 Task: Create a task  Add support for SMS notifications to the mobile app , assign it to team member softage.6@softage.net in the project TransferLine and update the status of the task to  On Track  , set the priority of the task to Low.
Action: Mouse moved to (83, 460)
Screenshot: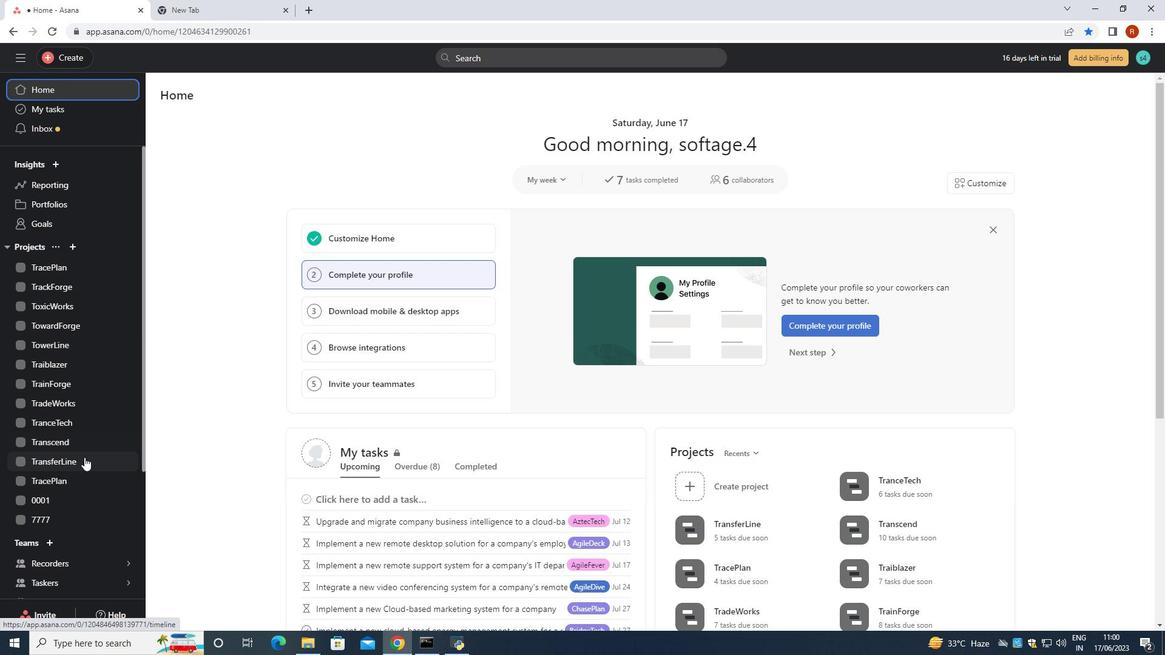 
Action: Mouse pressed left at (83, 460)
Screenshot: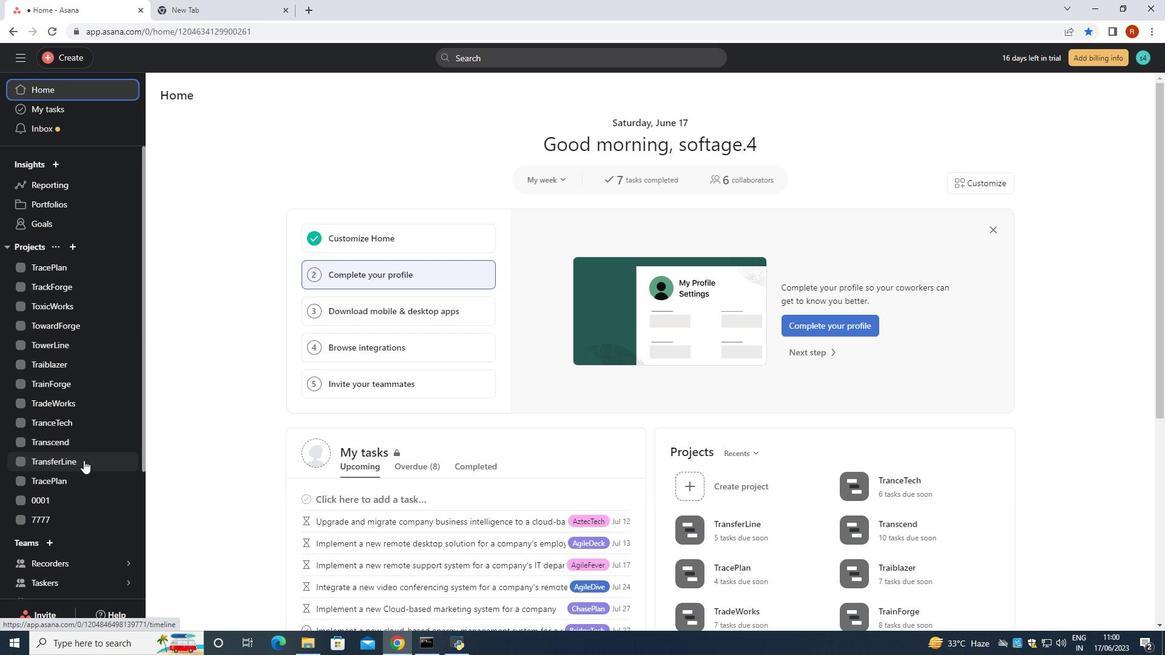 
Action: Mouse moved to (197, 151)
Screenshot: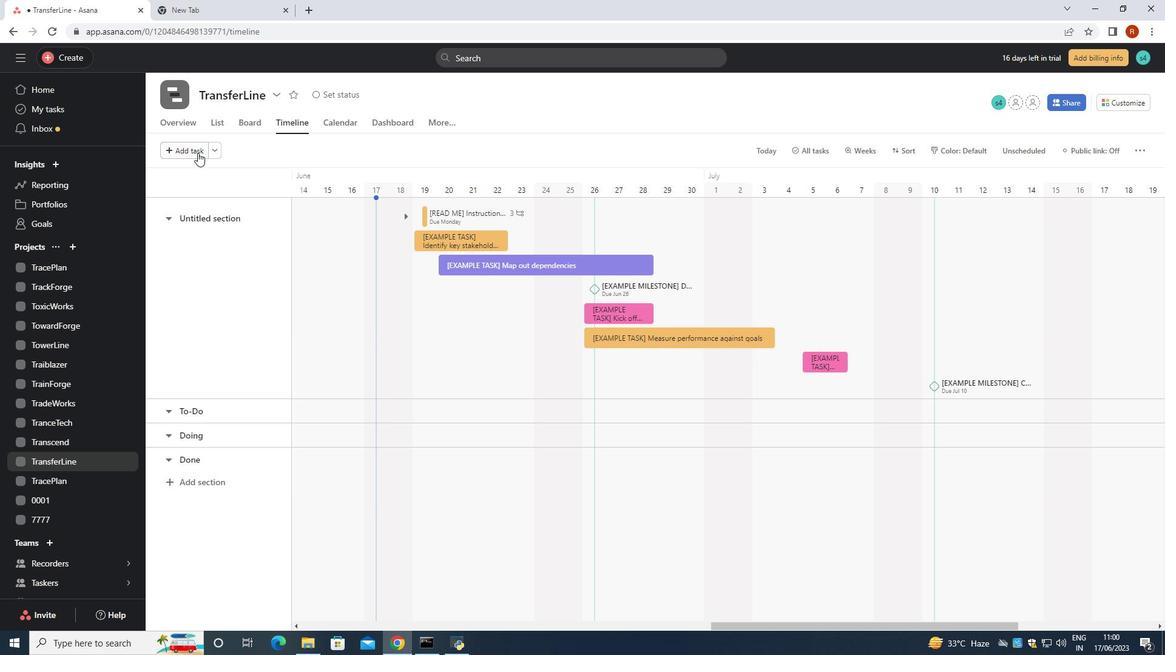 
Action: Mouse pressed left at (197, 151)
Screenshot: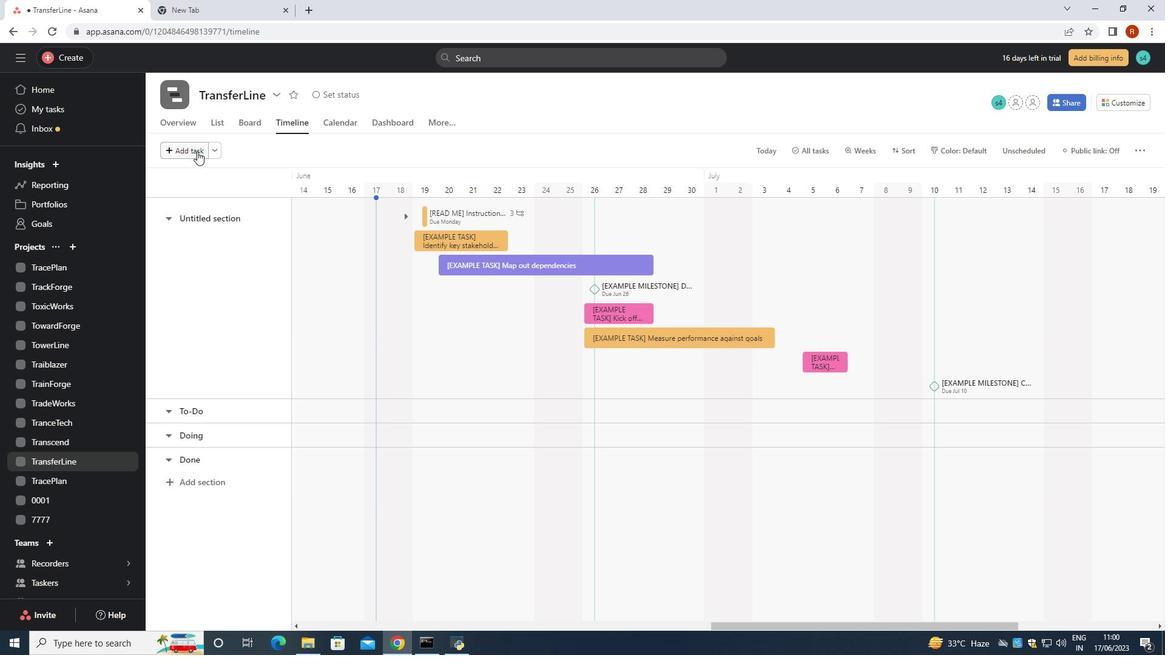
Action: Mouse moved to (194, 148)
Screenshot: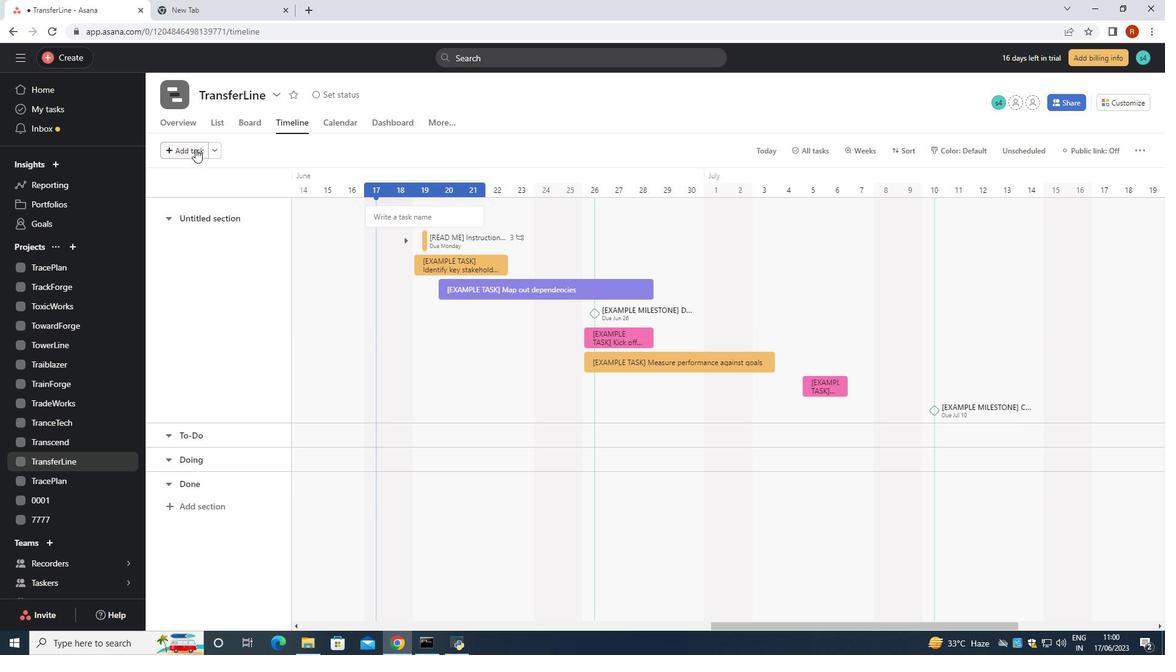
Action: Key pressed <Key.shift>Add<Key.space>support<Key.space>for<Key.space><Key.caps_lock>SMS<Key.caps_lock><Key.space>notification<Key.space>to<Key.space>the<Key.space>mobile<Key.space>app
Screenshot: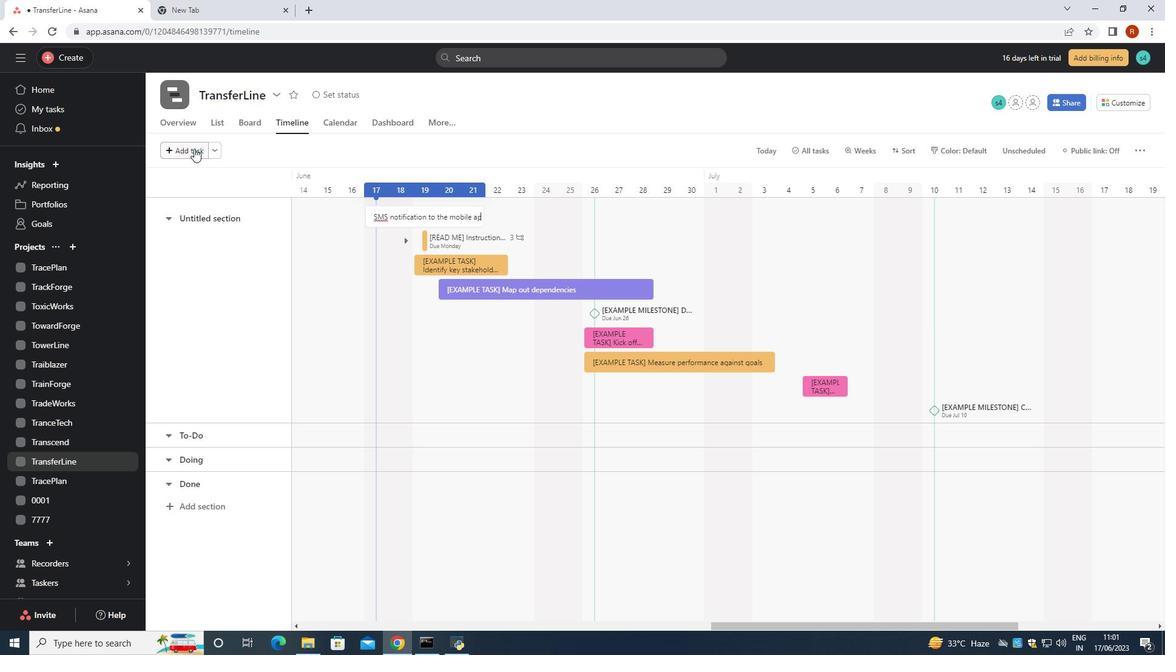 
Action: Mouse moved to (455, 219)
Screenshot: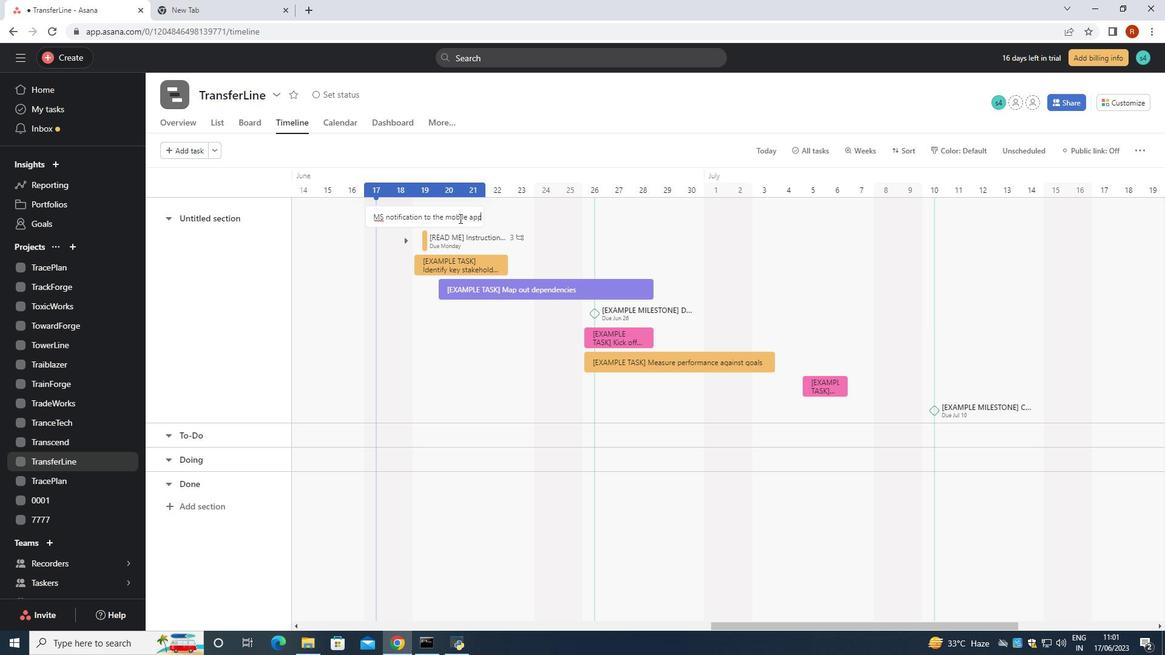 
Action: Mouse pressed left at (455, 219)
Screenshot: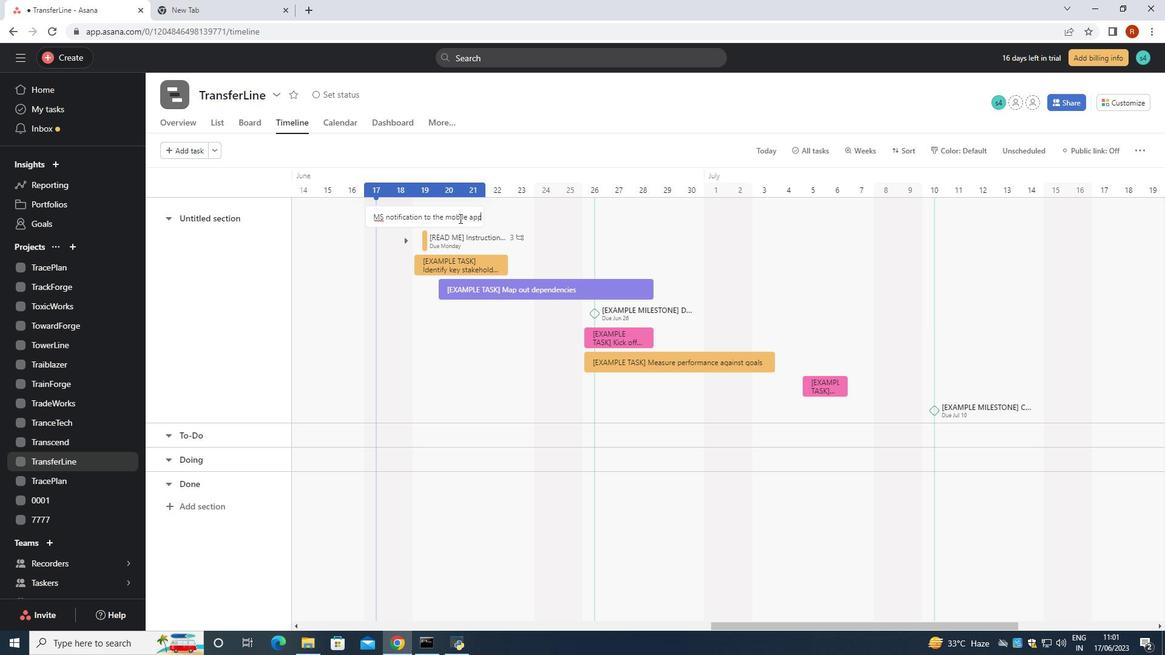 
Action: Mouse moved to (853, 217)
Screenshot: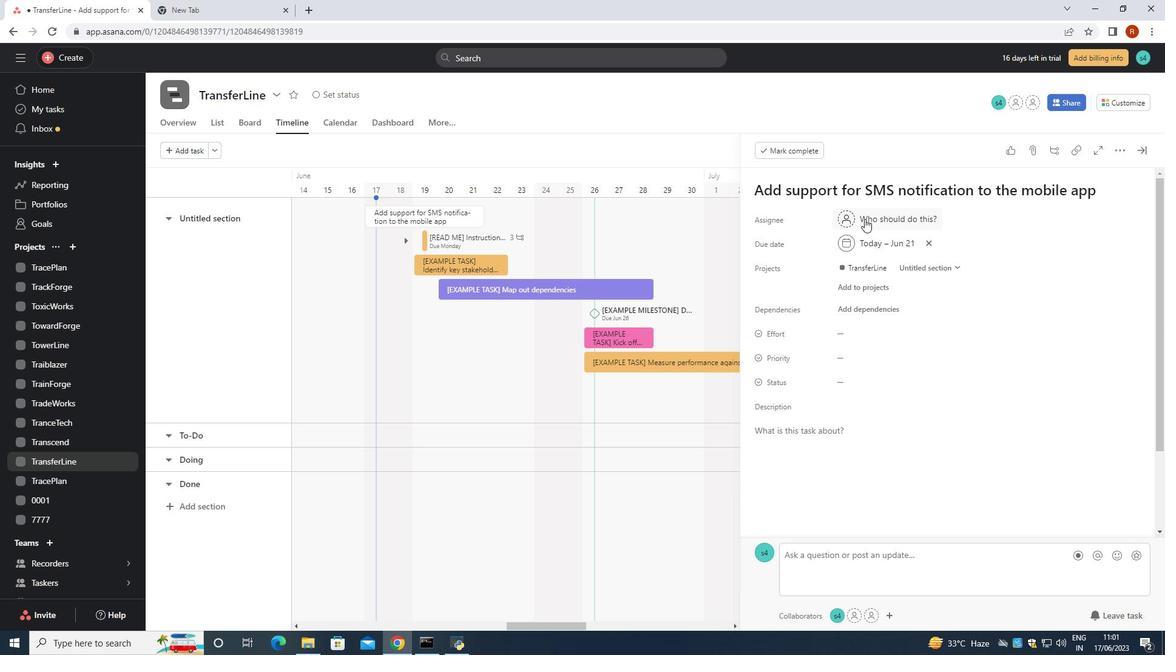 
Action: Mouse pressed left at (853, 217)
Screenshot: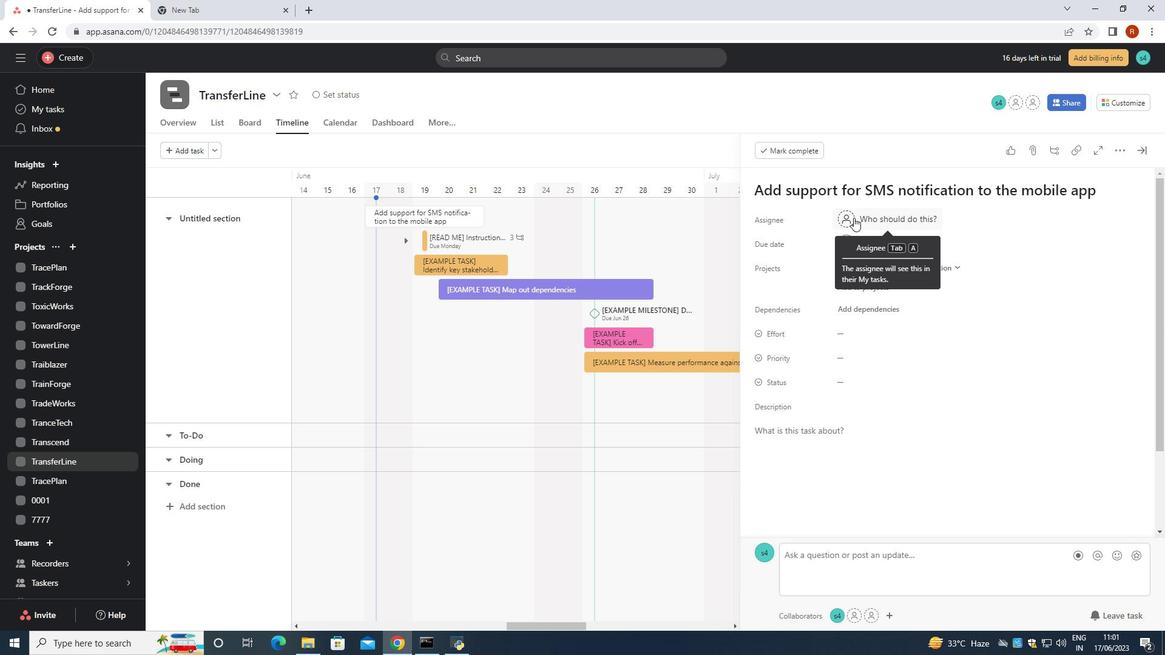 
Action: Mouse moved to (769, 159)
Screenshot: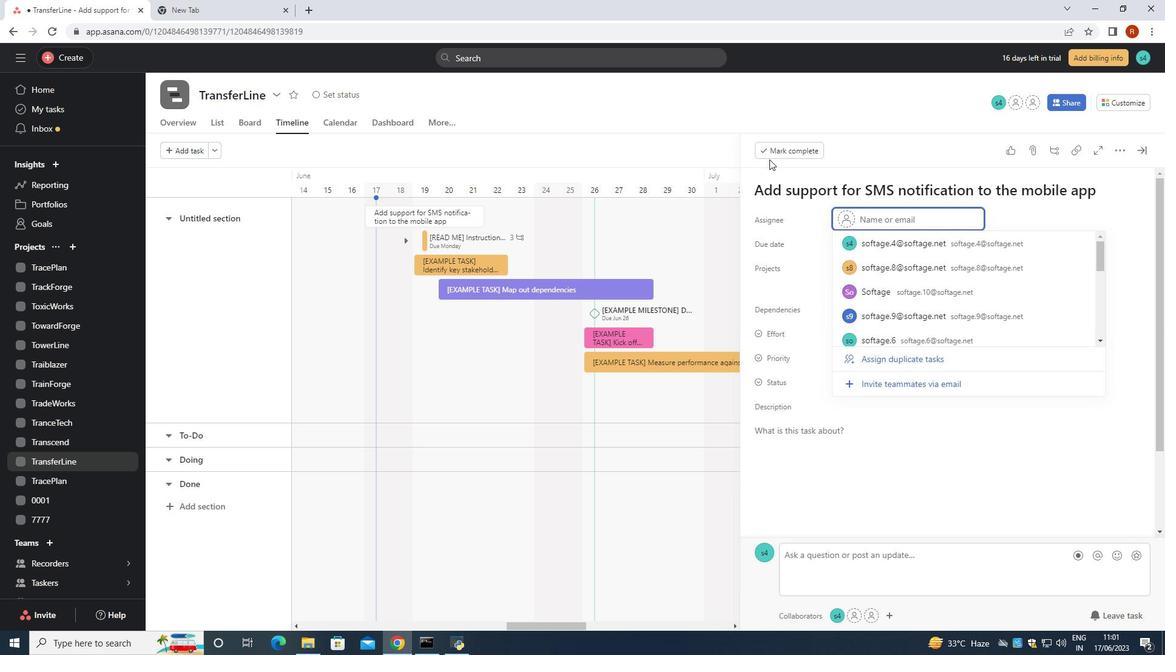 
Action: Key pressed softage.6<Key.shift>@softage.net
Screenshot: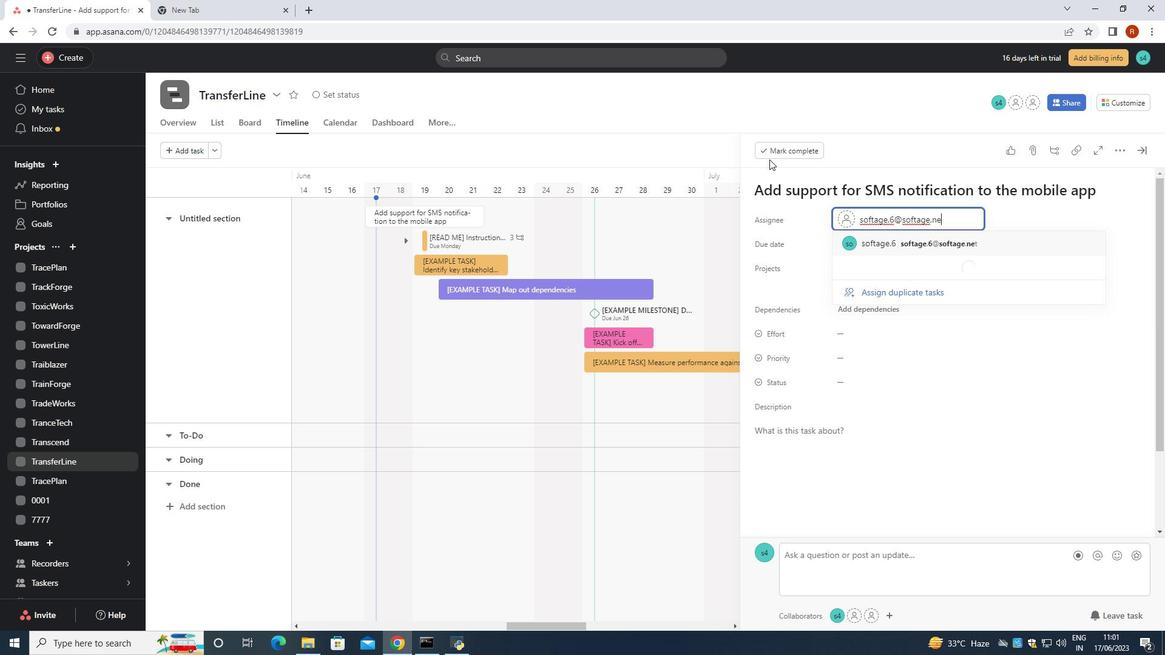 
Action: Mouse moved to (938, 242)
Screenshot: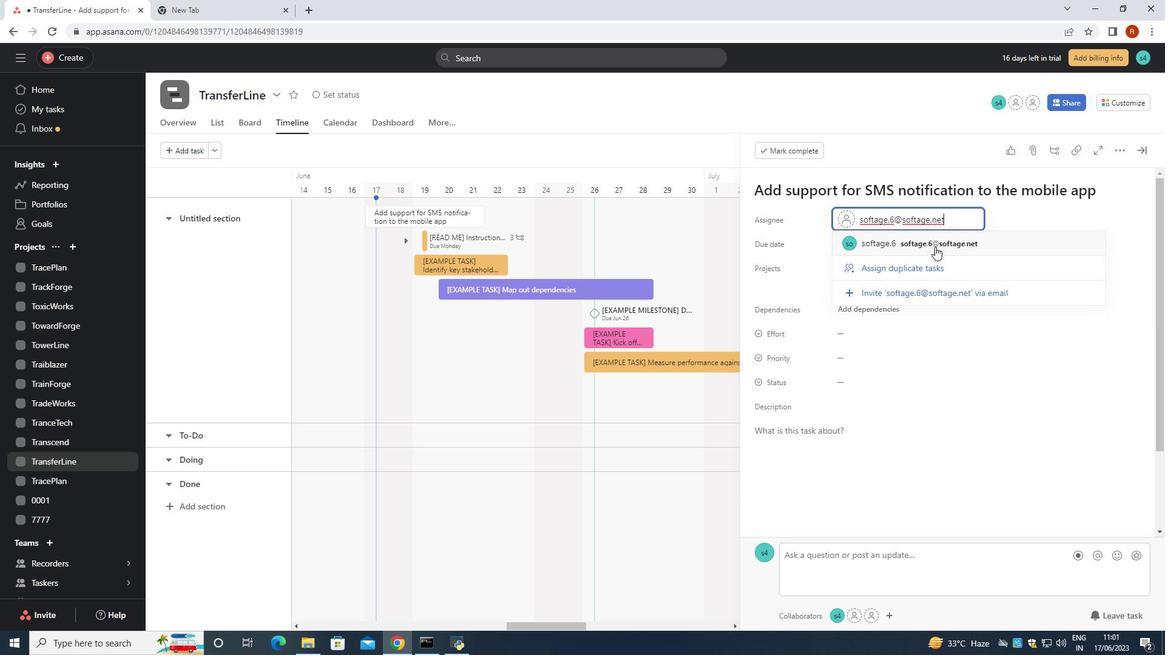 
Action: Mouse pressed left at (938, 242)
Screenshot: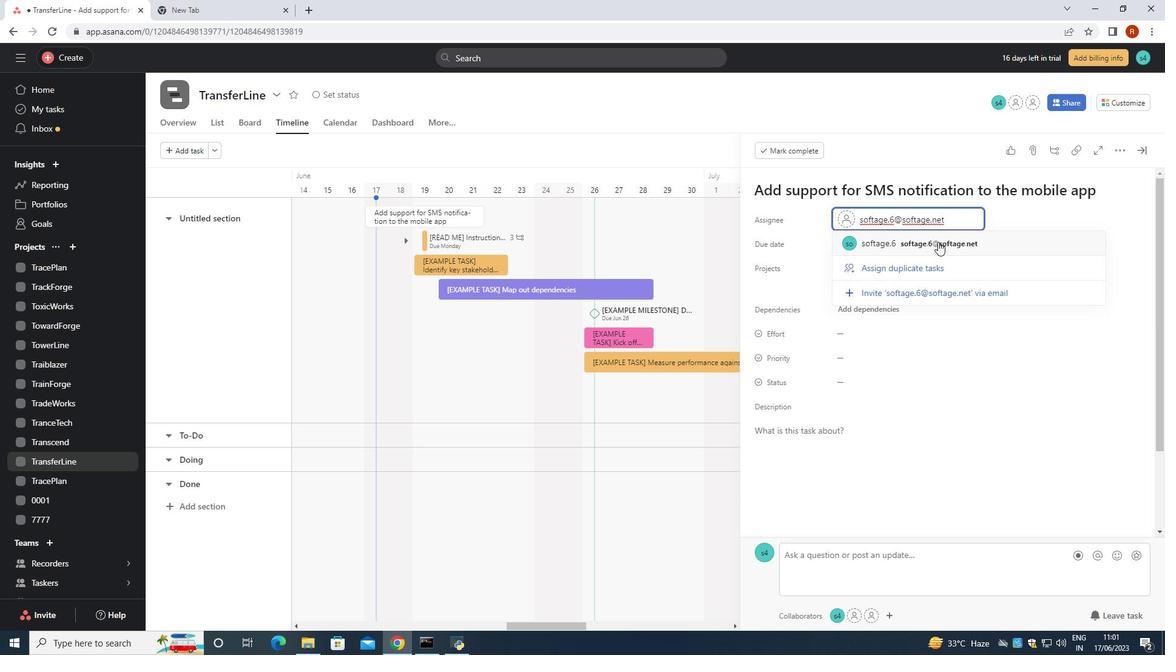 
Action: Mouse moved to (849, 385)
Screenshot: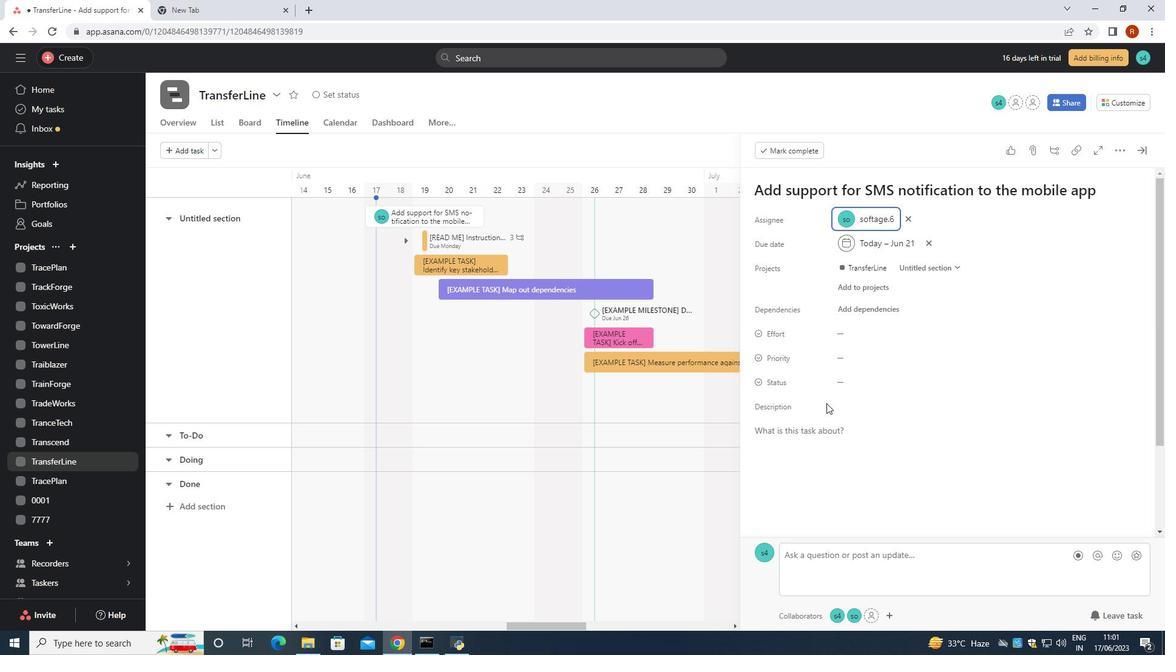 
Action: Mouse pressed left at (849, 385)
Screenshot: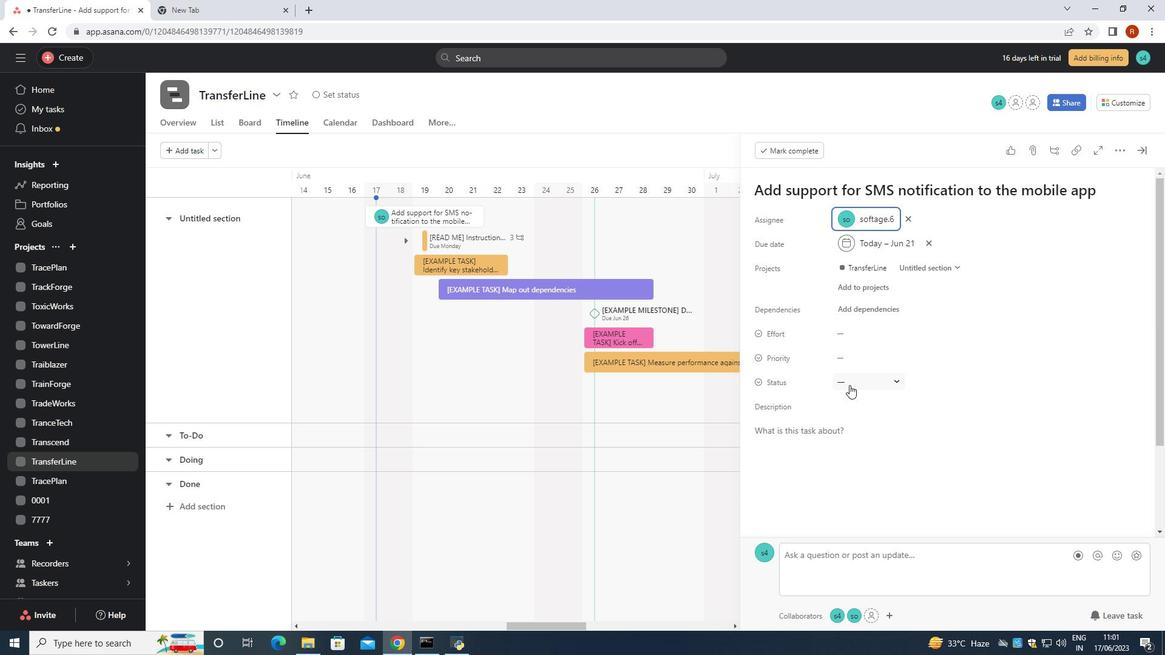 
Action: Mouse moved to (878, 427)
Screenshot: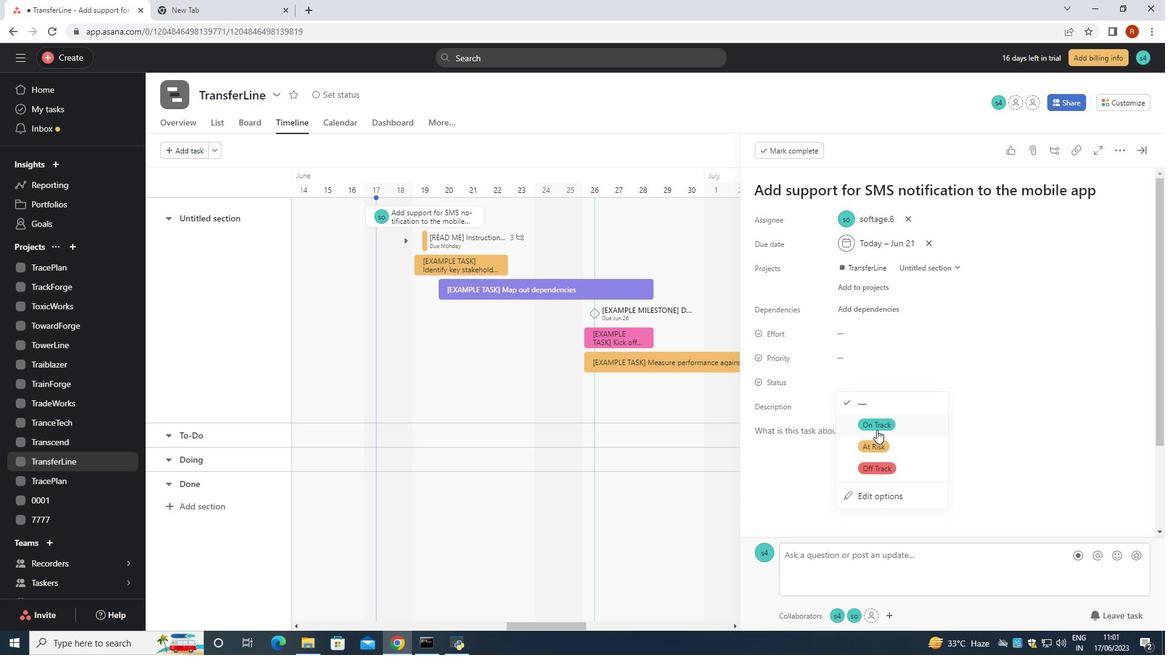 
Action: Mouse pressed left at (878, 427)
Screenshot: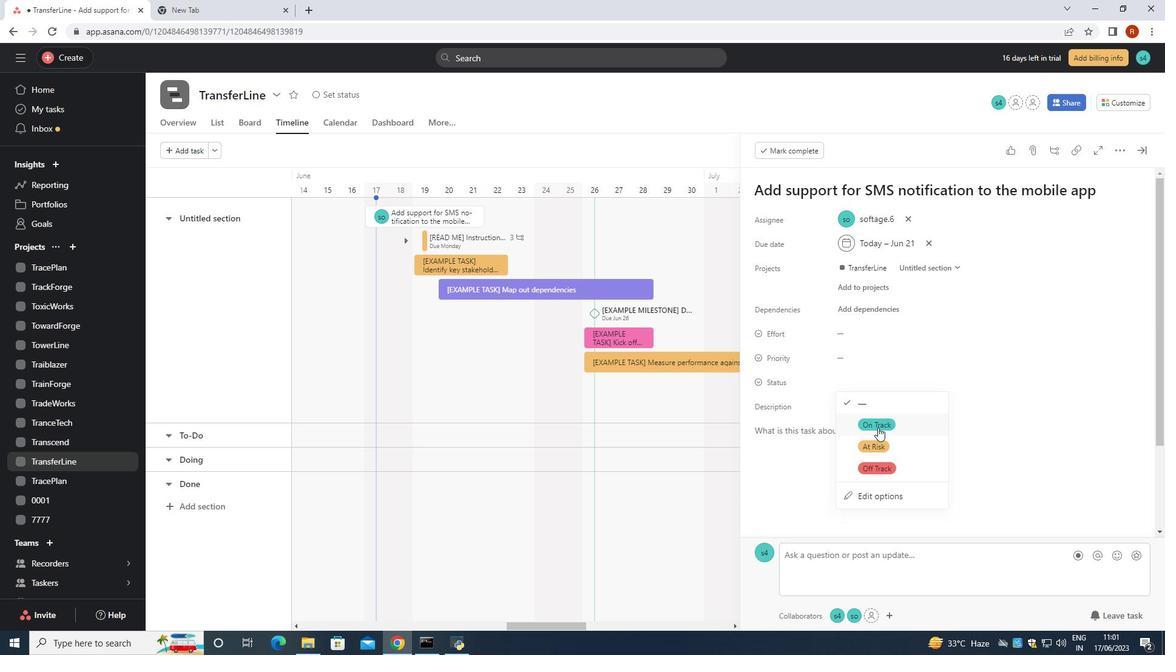 
Action: Mouse moved to (850, 361)
Screenshot: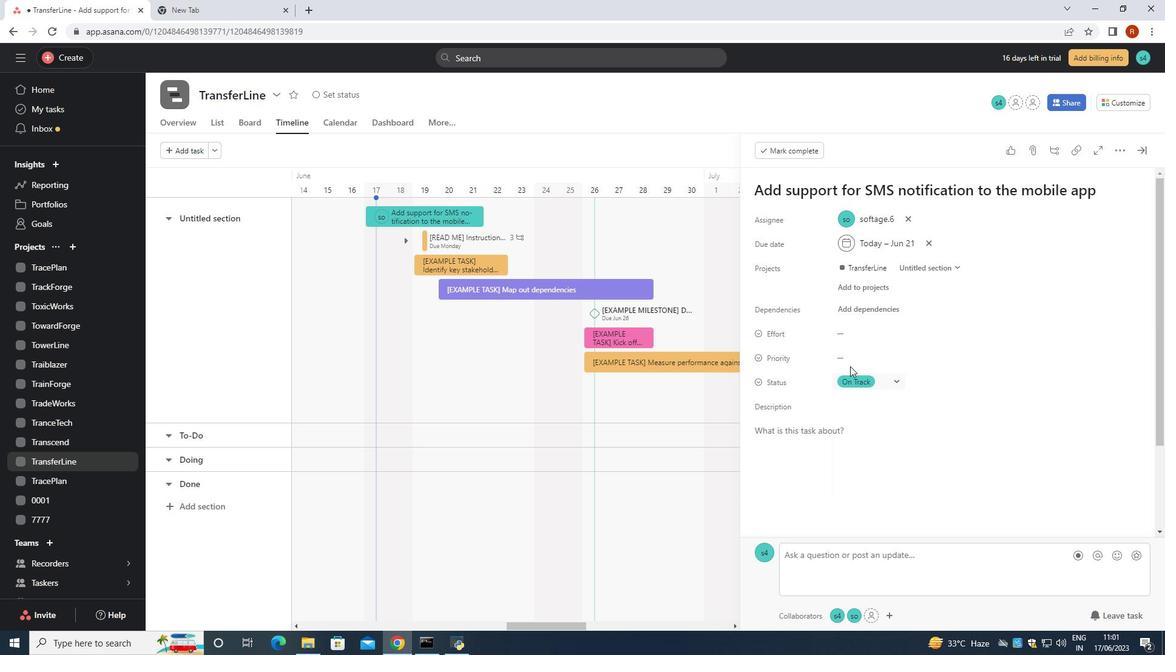 
Action: Mouse pressed left at (850, 361)
Screenshot: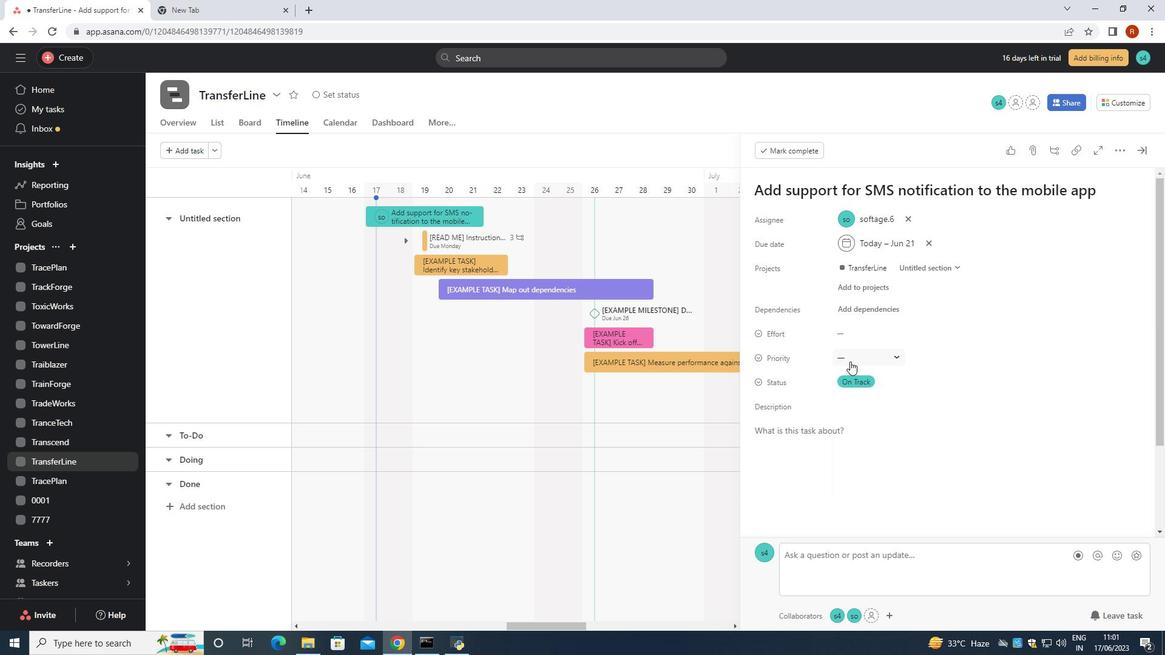 
Action: Mouse moved to (879, 442)
Screenshot: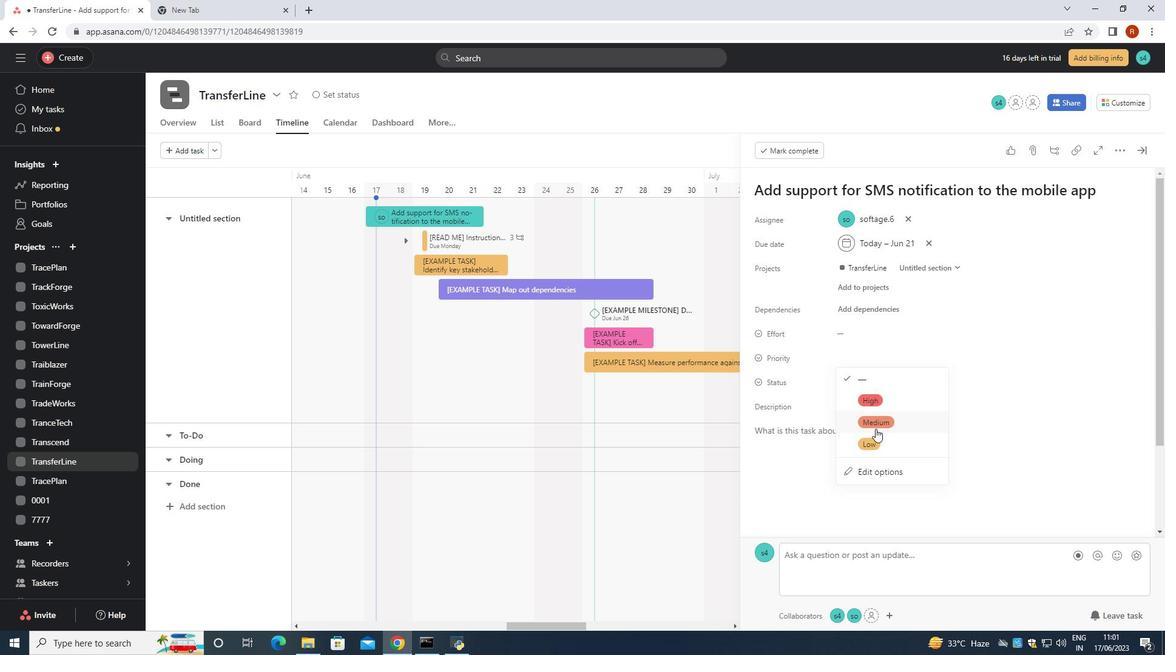 
Action: Mouse pressed left at (879, 442)
Screenshot: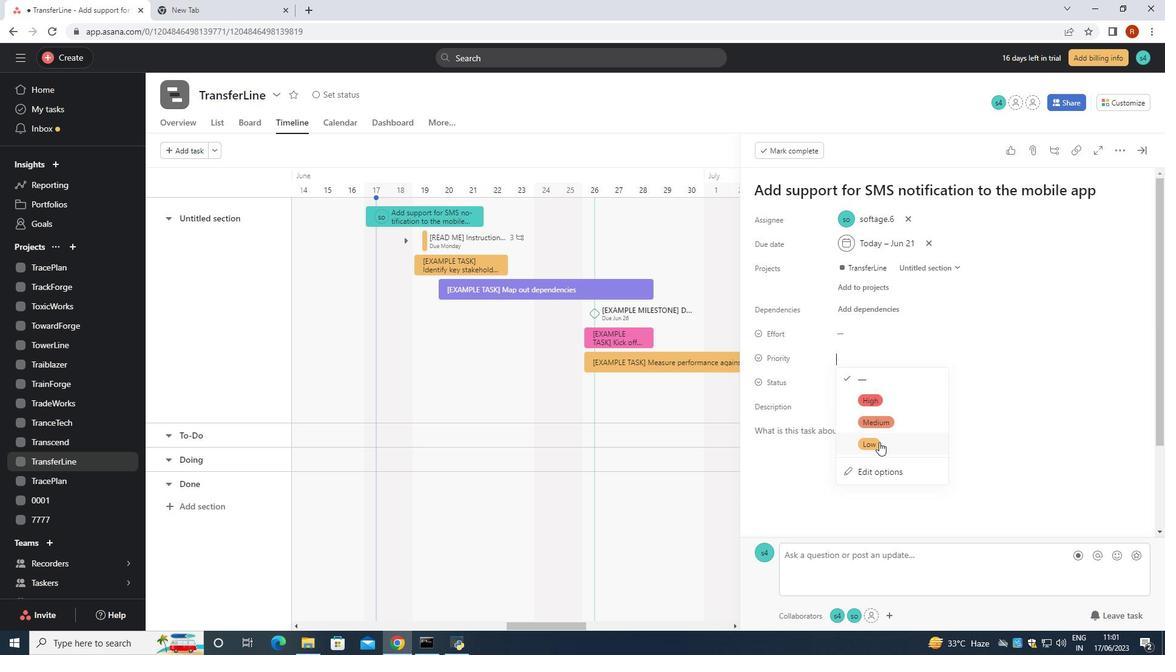 
Action: Mouse moved to (878, 442)
Screenshot: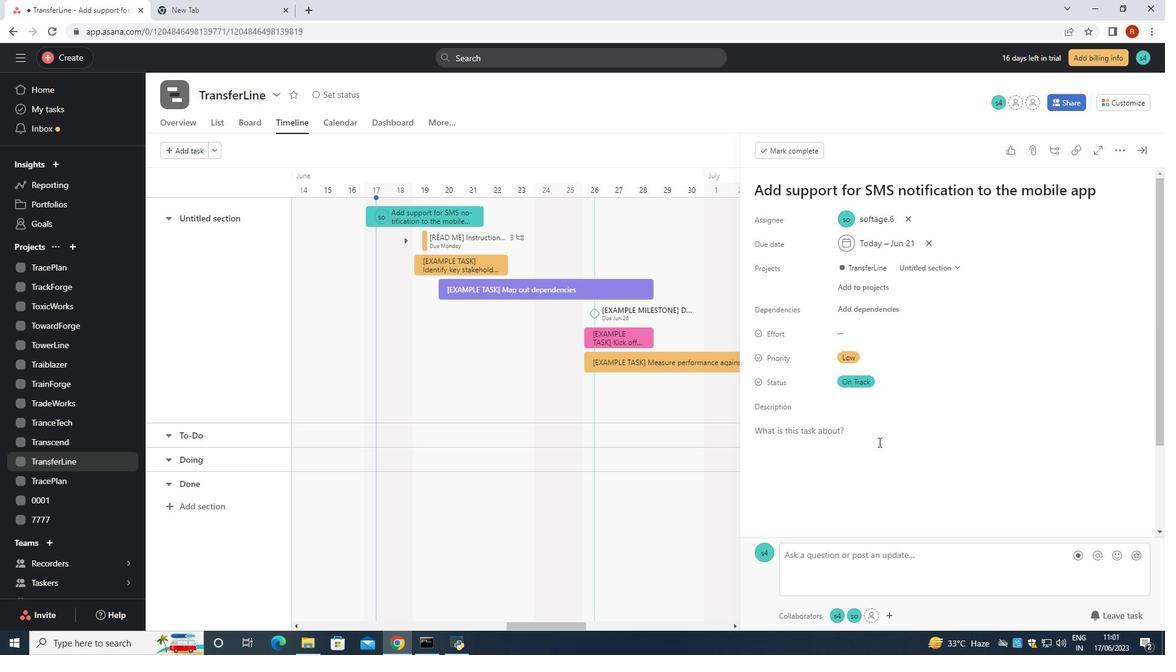 
